 Task: Set priority levels for tasks related to data storage and backup management.
Action: Mouse moved to (658, 198)
Screenshot: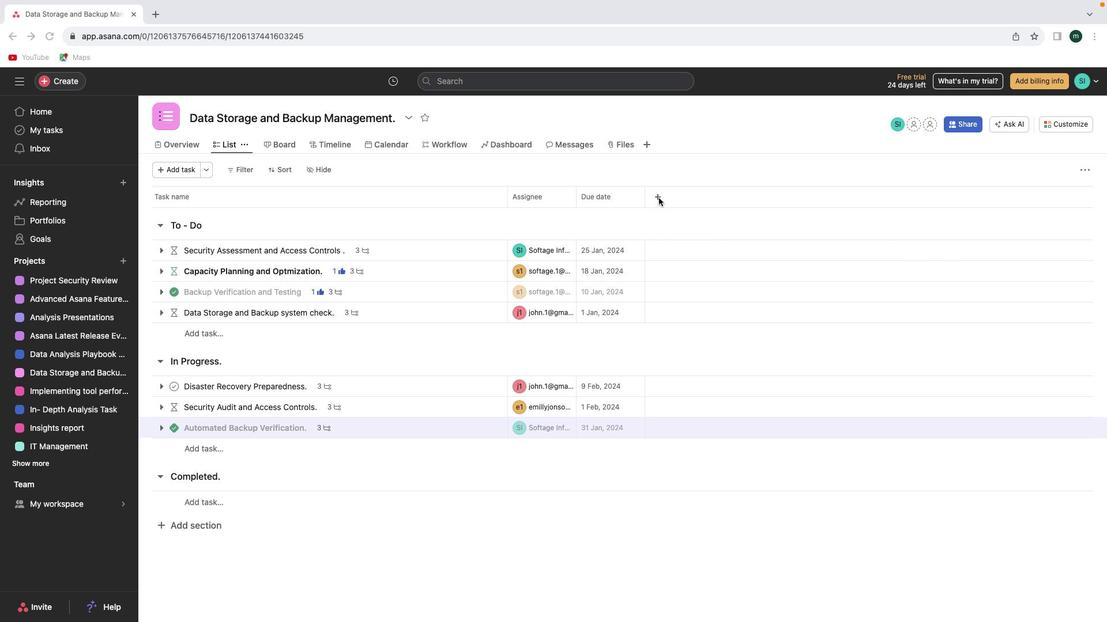 
Action: Mouse pressed left at (658, 198)
Screenshot: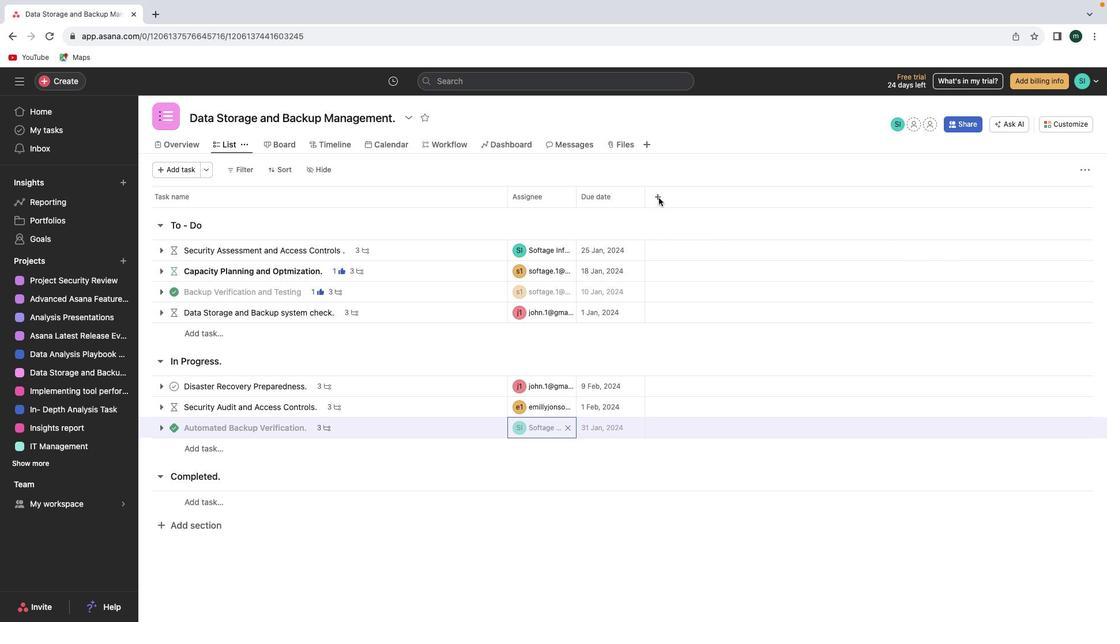 
Action: Mouse pressed left at (658, 198)
Screenshot: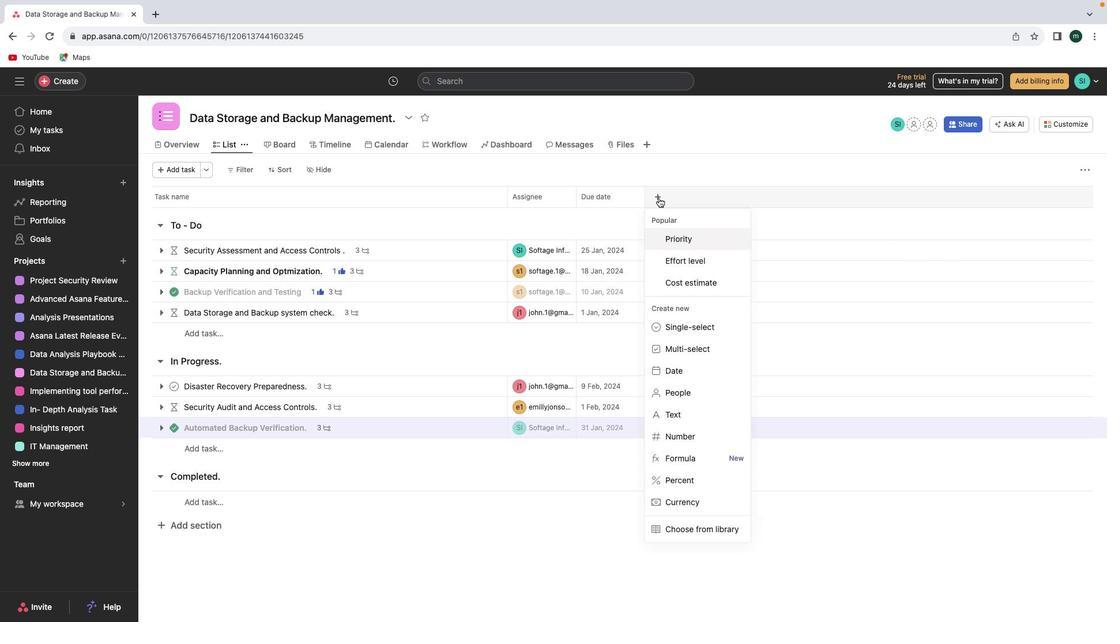
Action: Mouse pressed left at (658, 198)
Screenshot: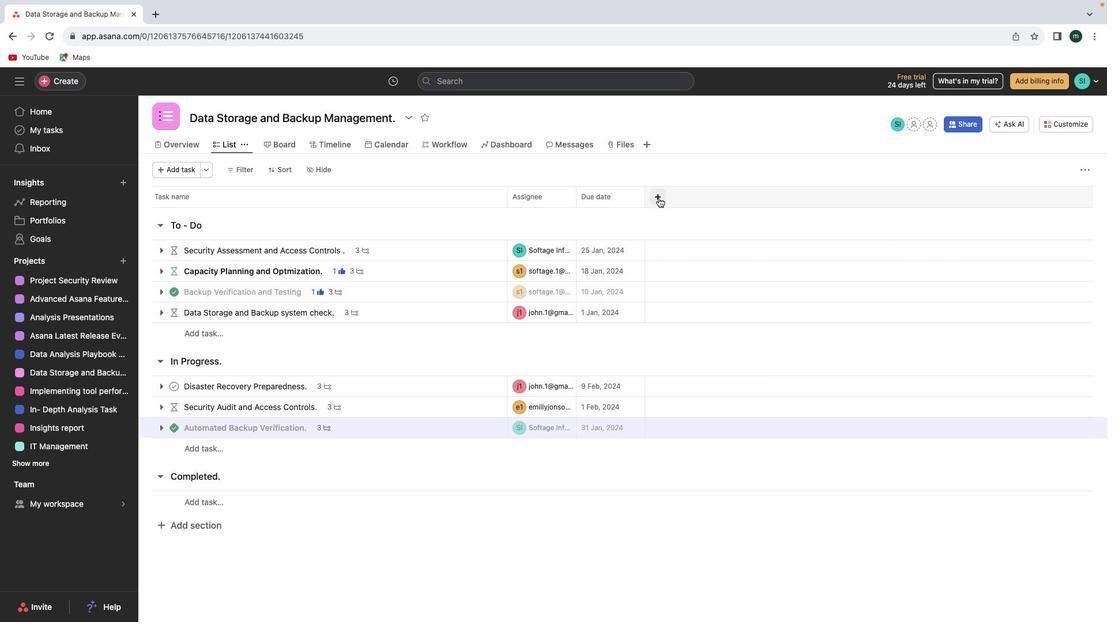 
Action: Mouse moved to (676, 235)
Screenshot: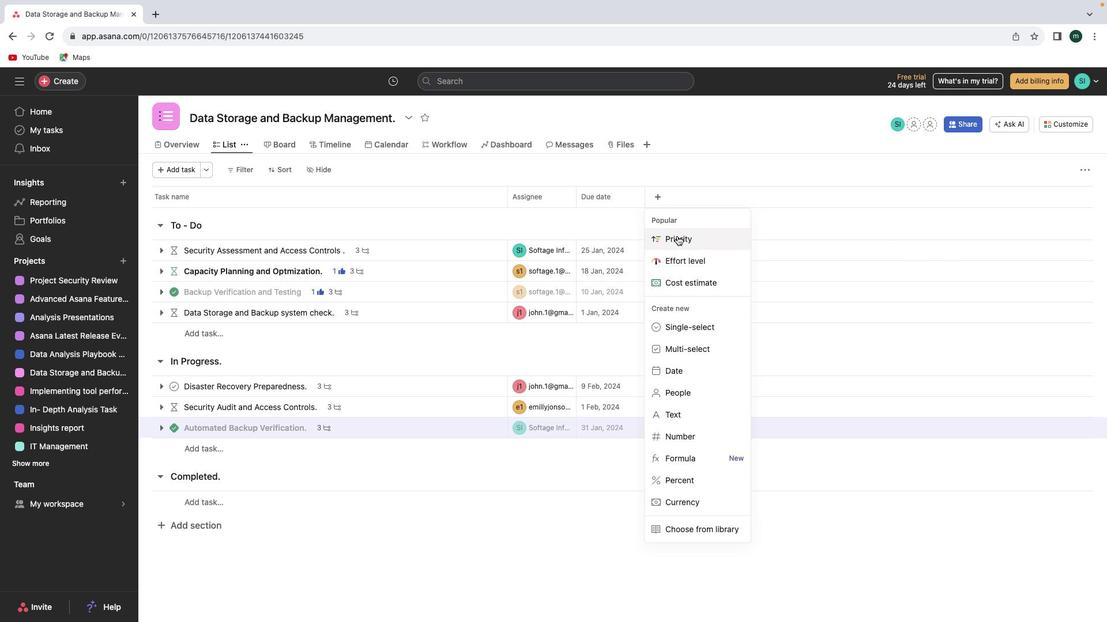 
Action: Mouse pressed left at (676, 235)
Screenshot: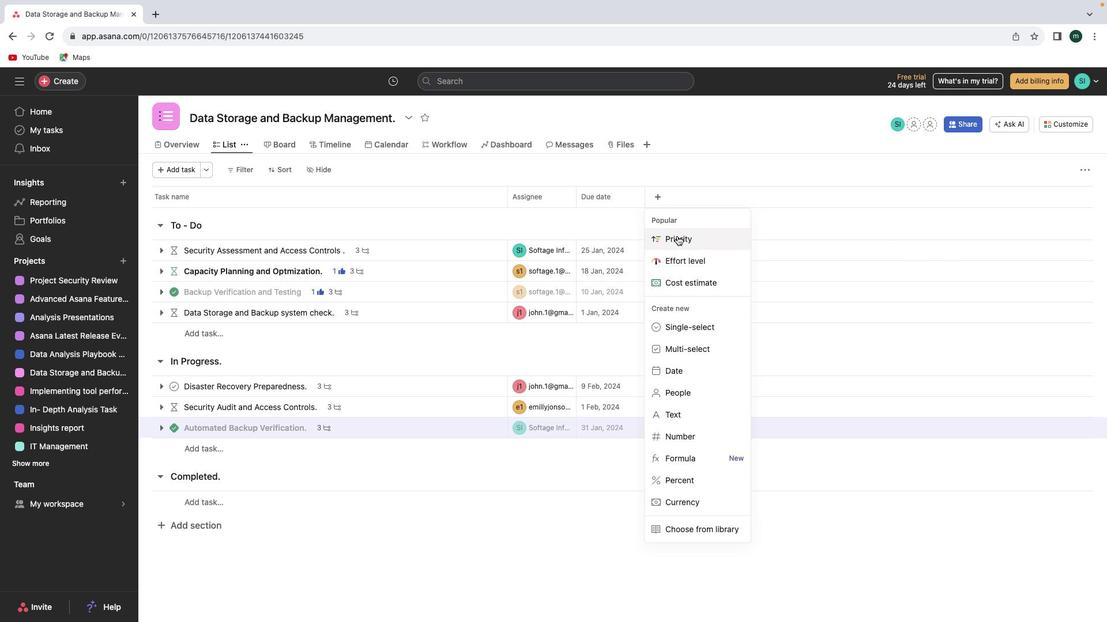 
Action: Mouse moved to (691, 489)
Screenshot: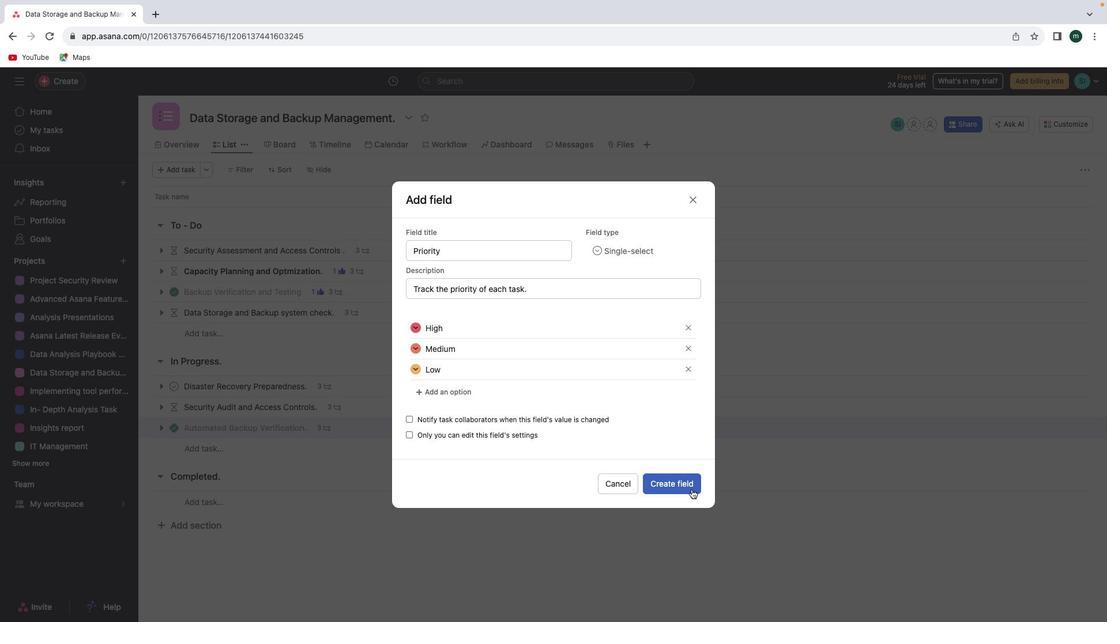 
Action: Mouse pressed left at (691, 489)
Screenshot: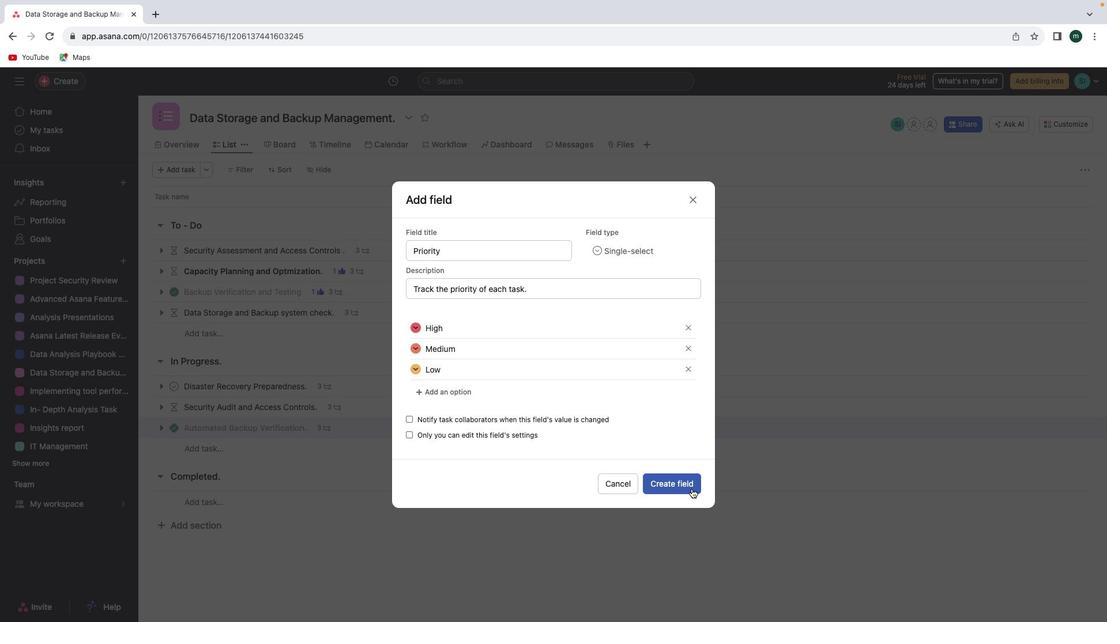 
Action: Mouse moved to (694, 243)
Screenshot: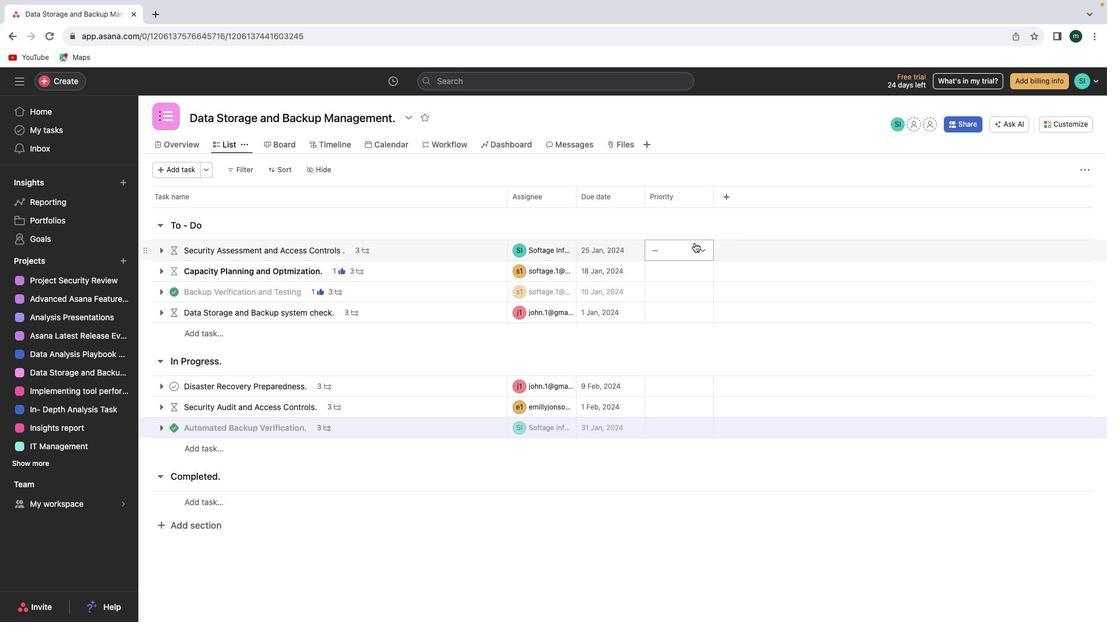 
Action: Mouse pressed left at (694, 243)
Screenshot: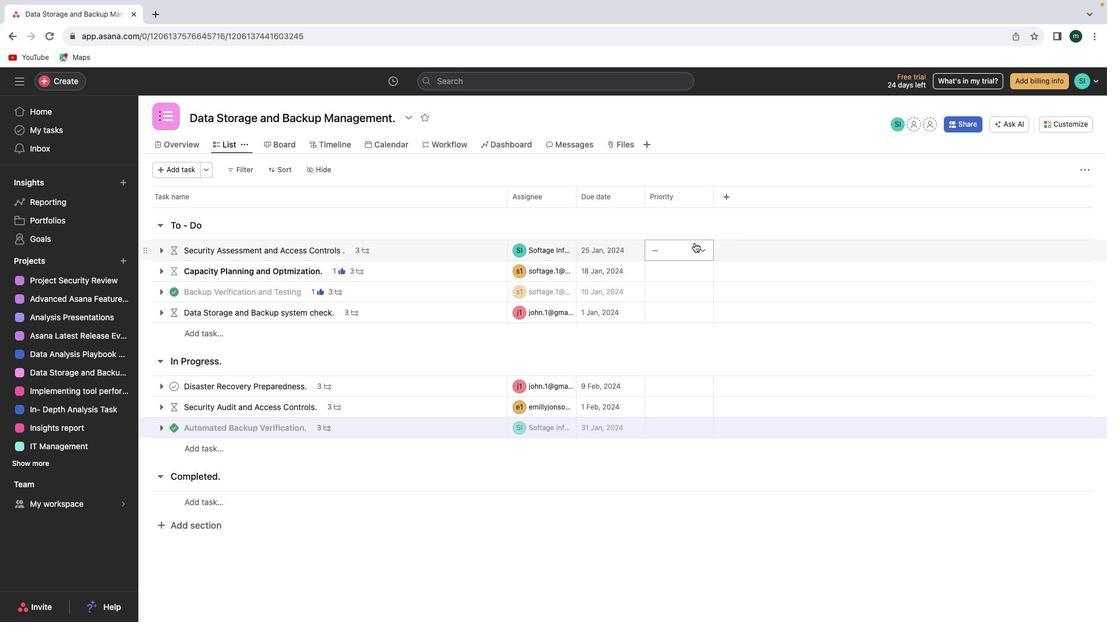 
Action: Mouse moved to (689, 289)
Screenshot: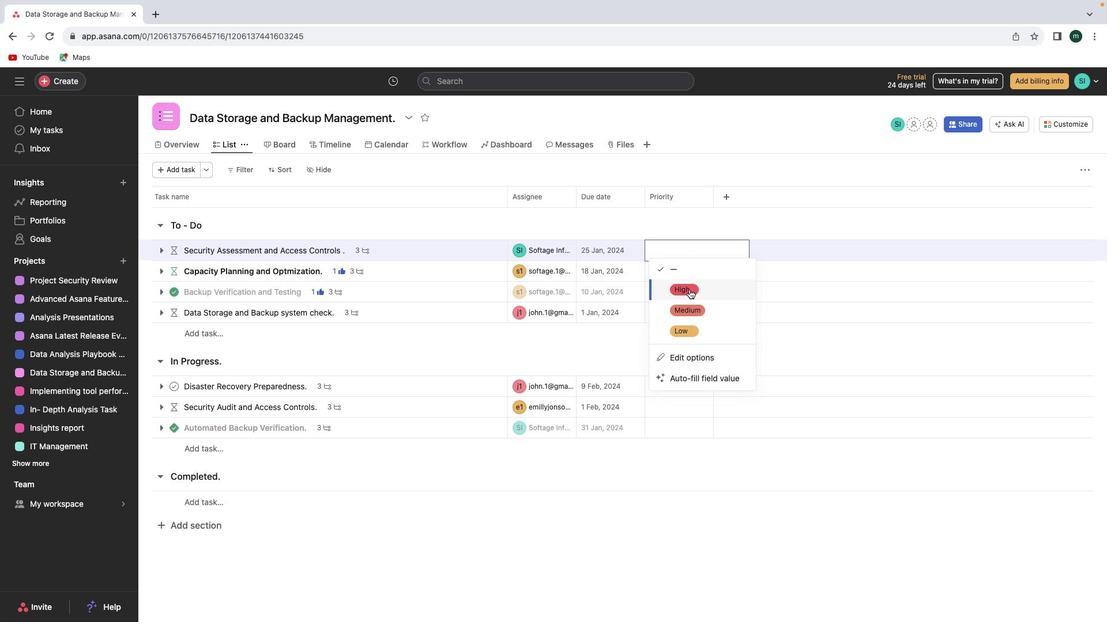 
Action: Mouse pressed left at (689, 289)
Screenshot: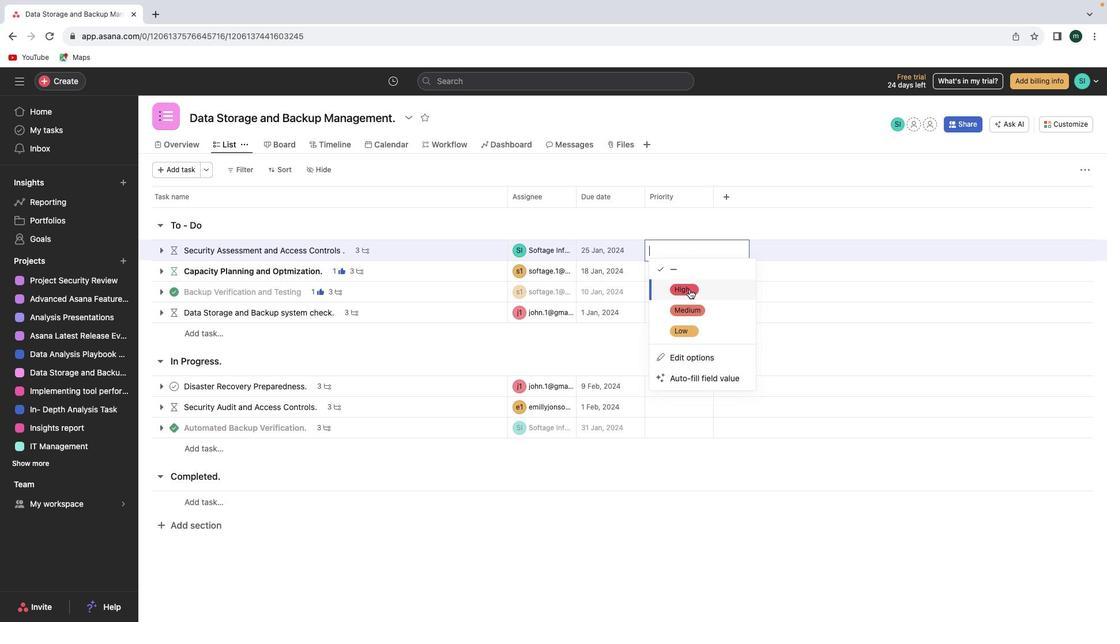
Action: Mouse moved to (694, 272)
Screenshot: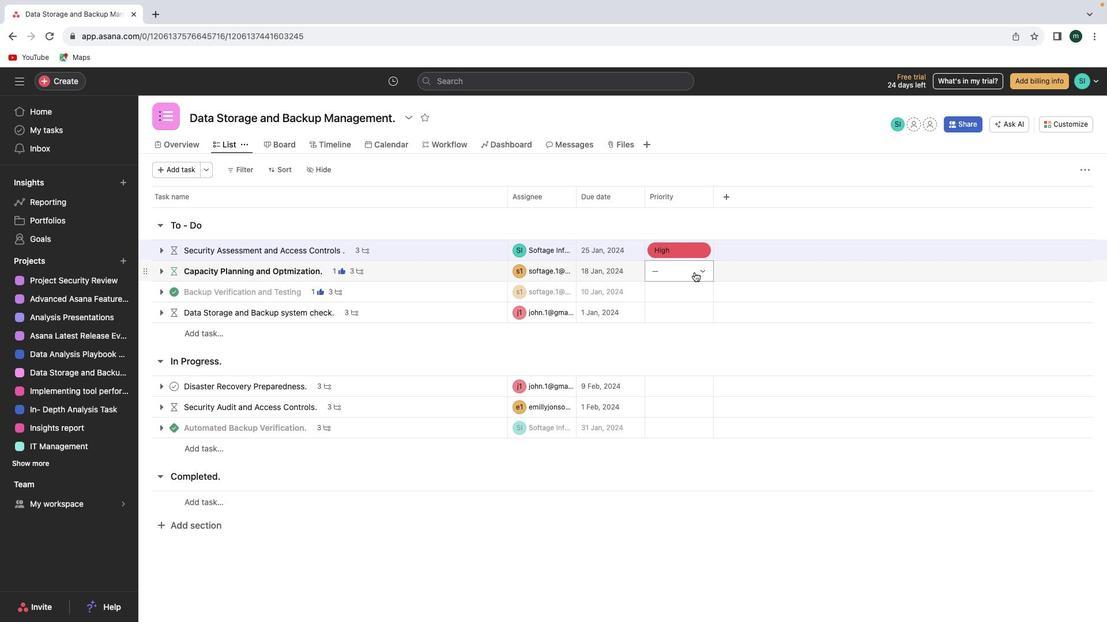 
Action: Mouse pressed left at (694, 272)
Screenshot: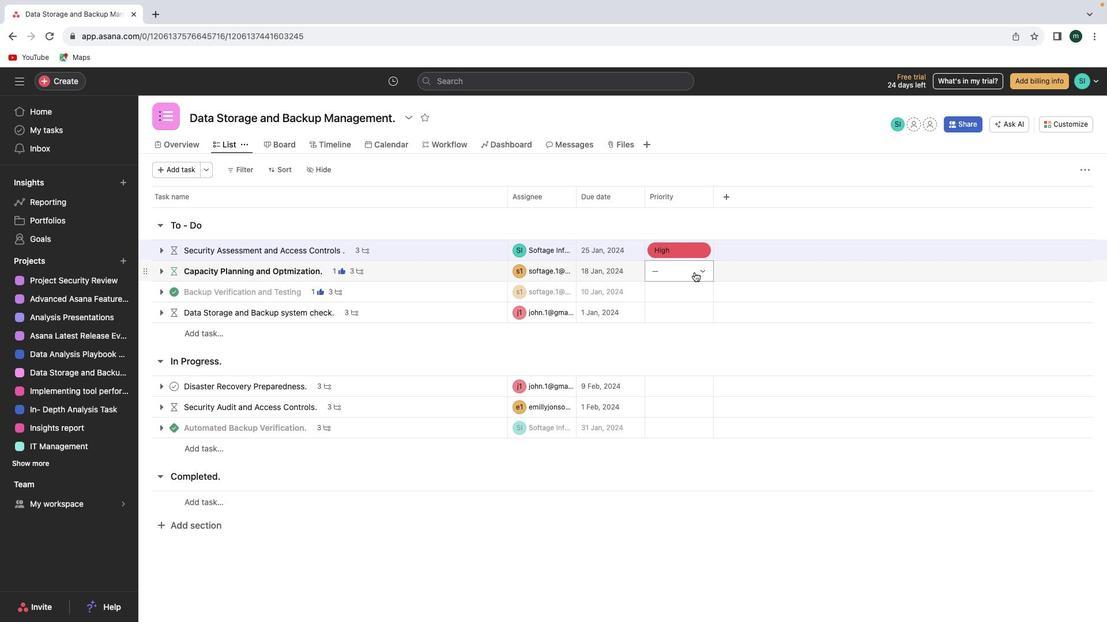
Action: Mouse moved to (693, 334)
Screenshot: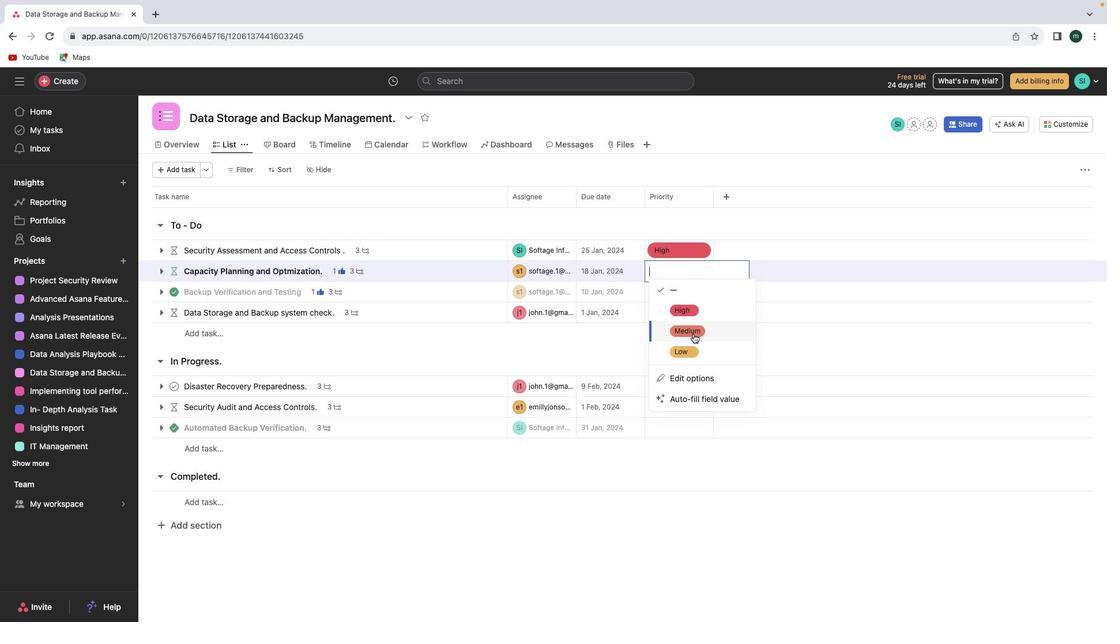 
Action: Mouse pressed left at (693, 334)
Screenshot: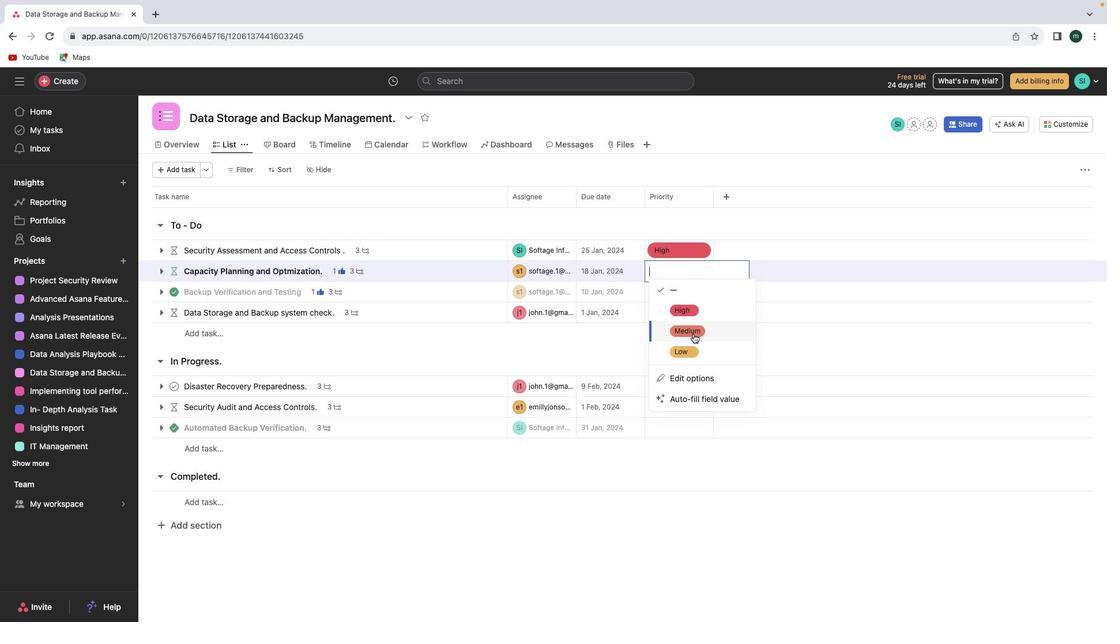 
Action: Mouse moved to (696, 296)
Screenshot: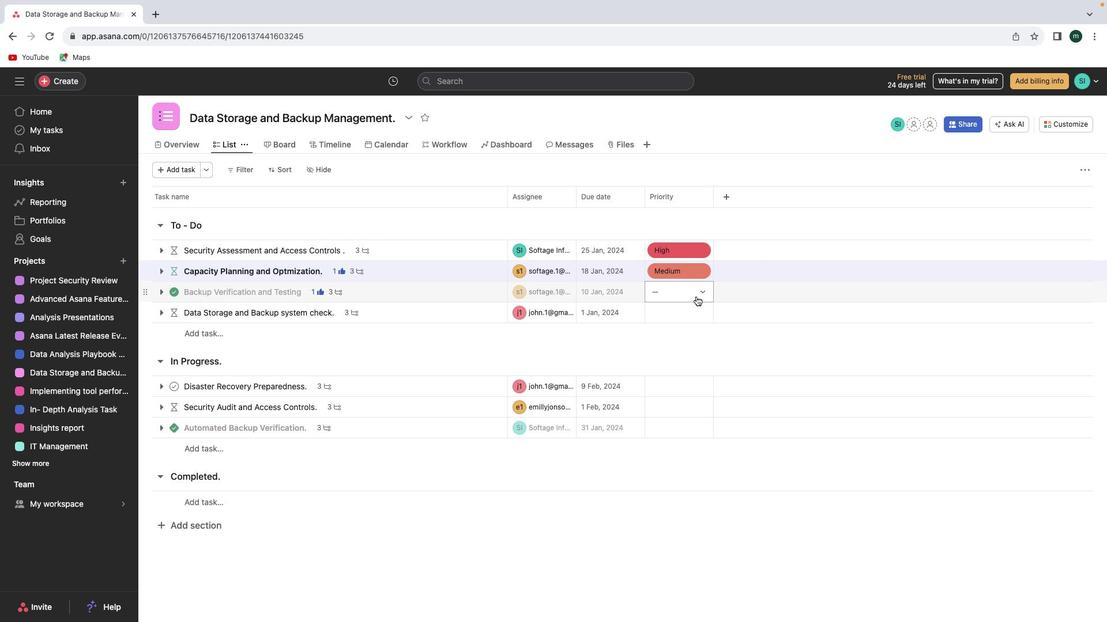 
Action: Mouse pressed left at (696, 296)
Screenshot: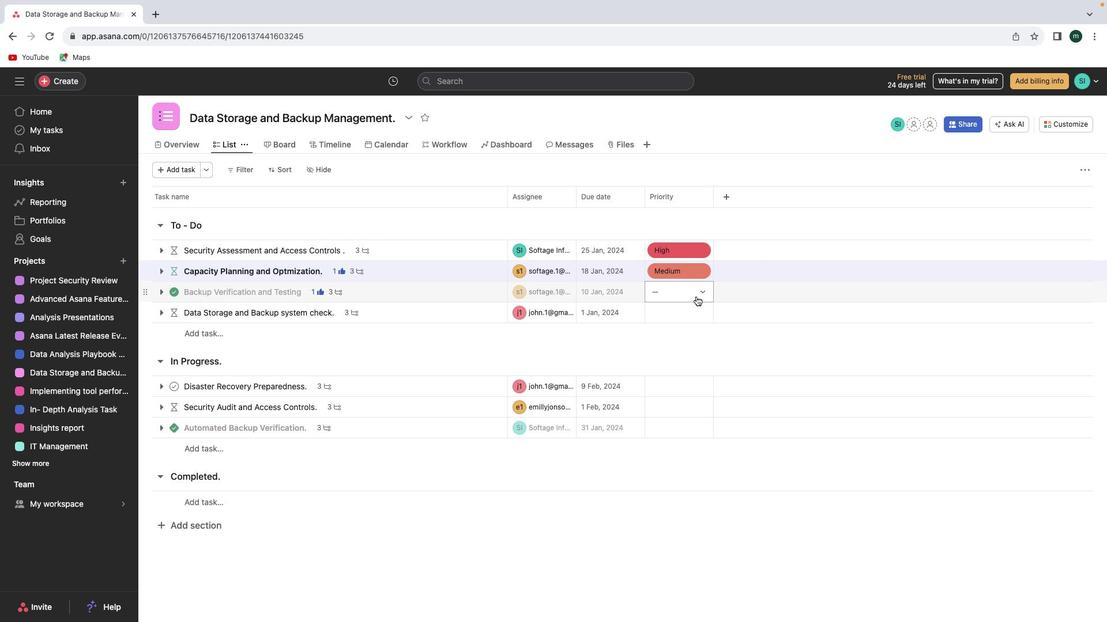 
Action: Mouse moved to (687, 374)
Screenshot: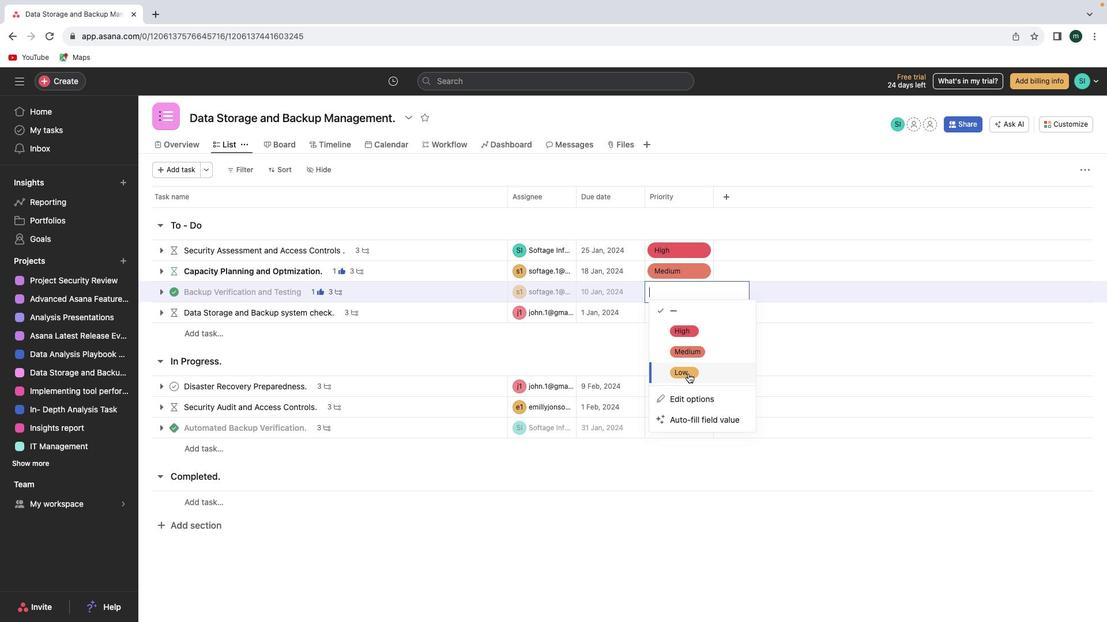 
Action: Mouse pressed left at (687, 374)
Screenshot: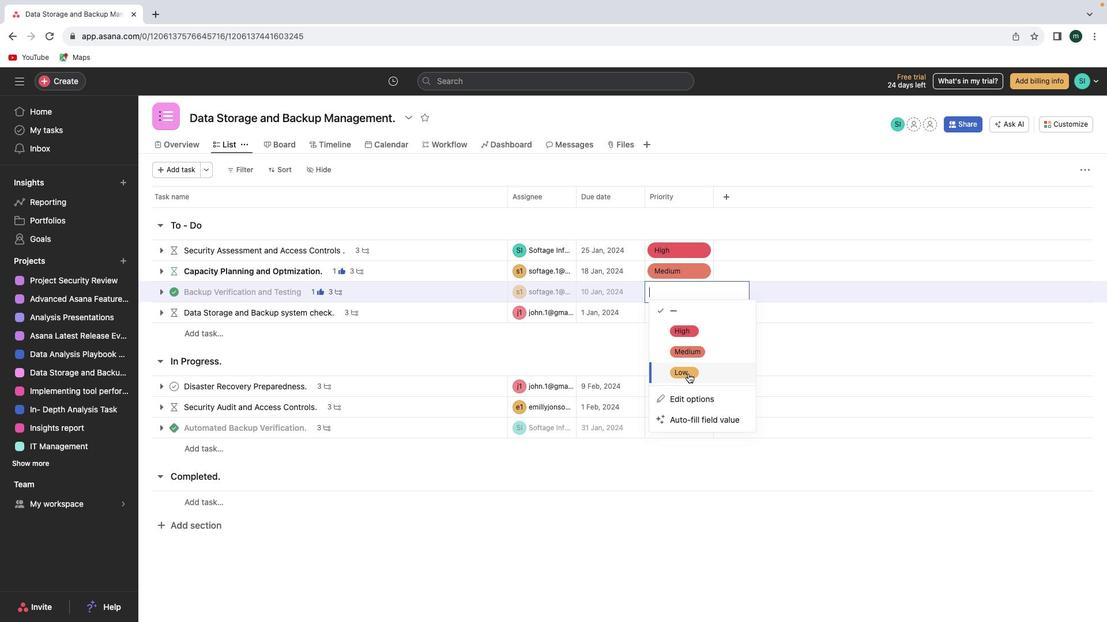
Action: Mouse moved to (686, 321)
Screenshot: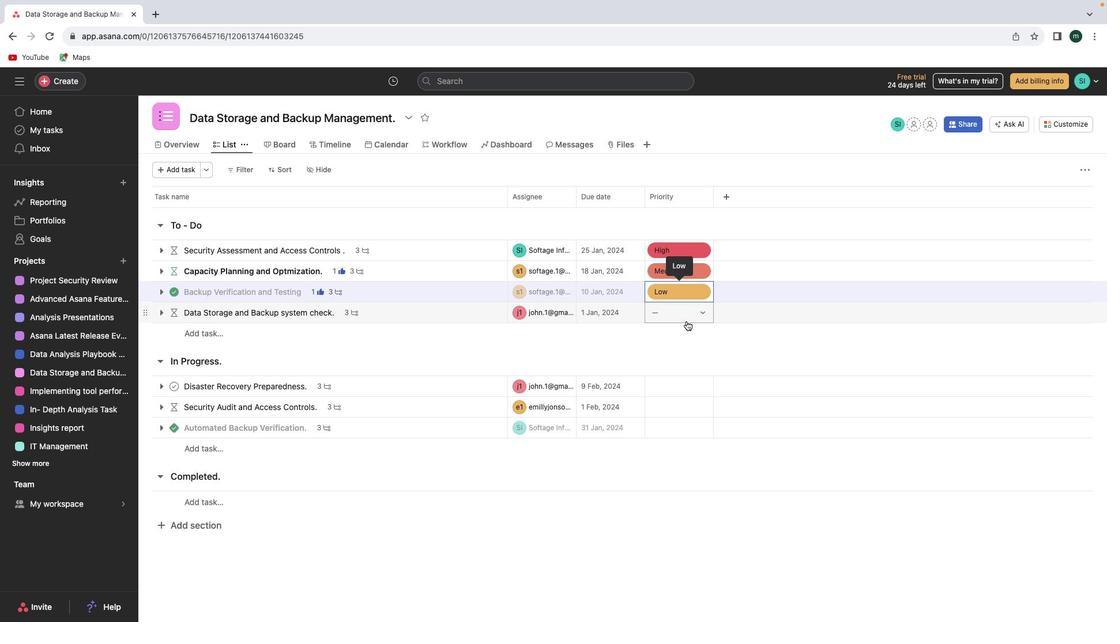 
Action: Mouse pressed left at (686, 321)
Screenshot: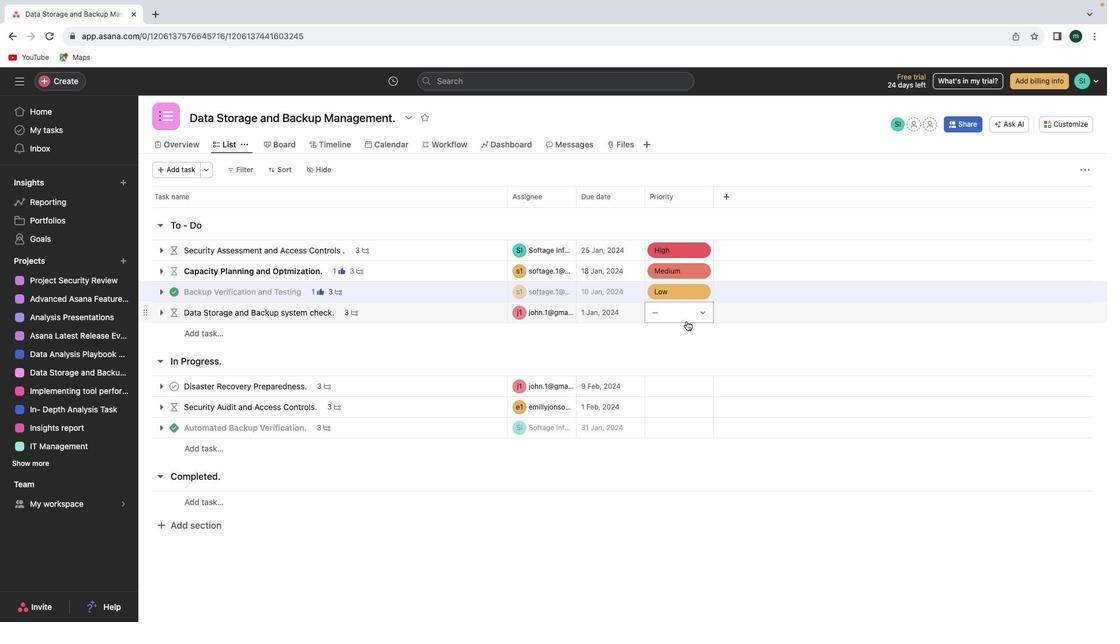 
Action: Mouse moved to (691, 348)
Screenshot: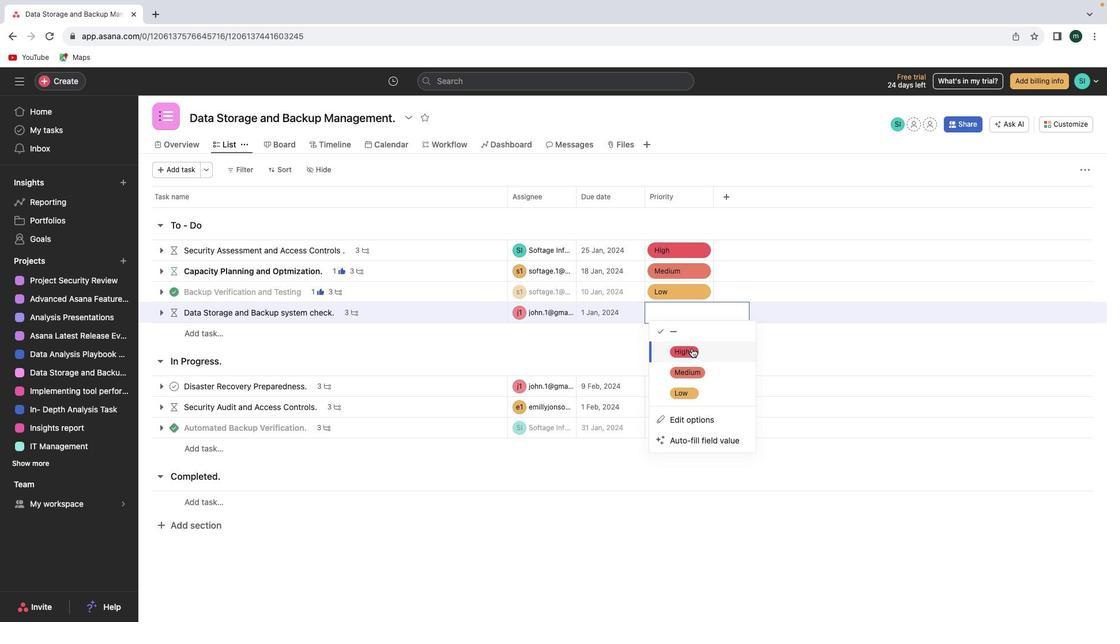 
Action: Mouse pressed left at (691, 348)
Screenshot: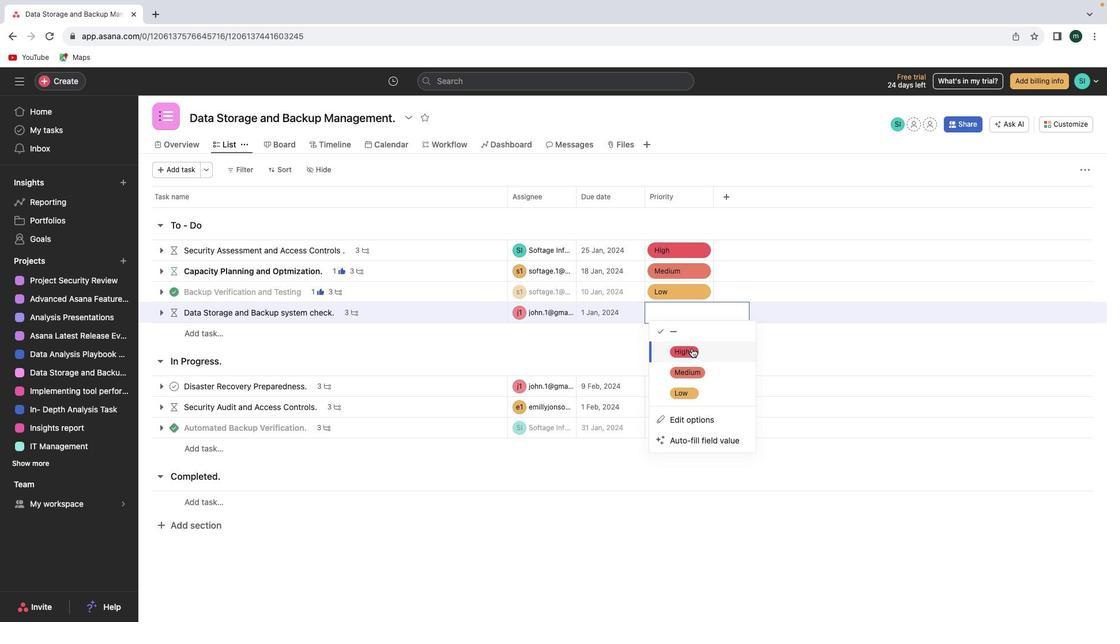 
Action: Mouse moved to (709, 384)
Screenshot: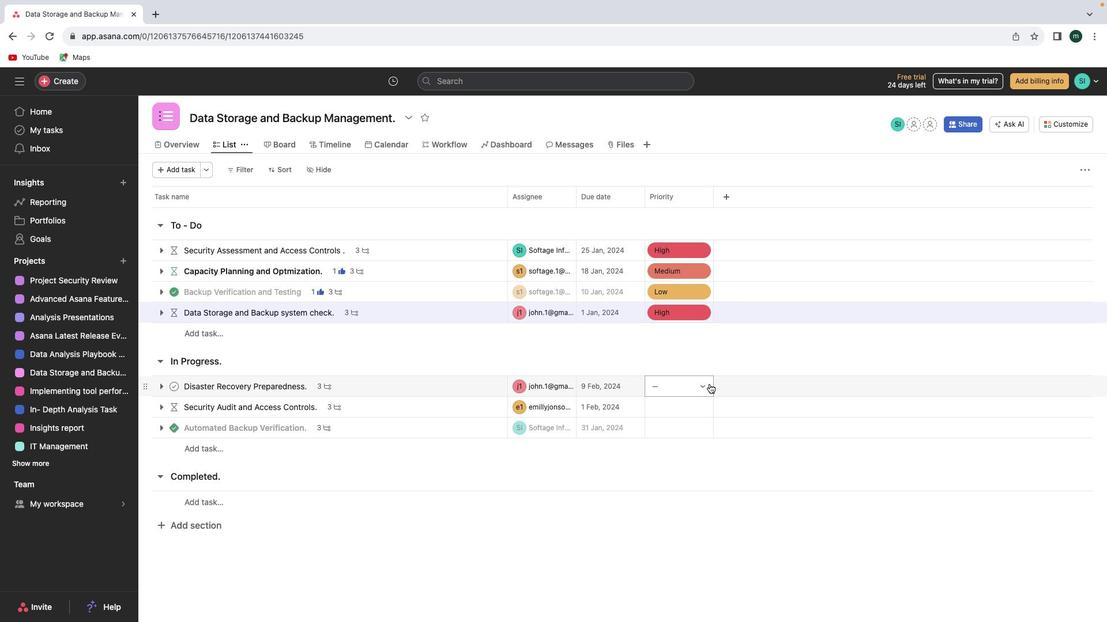 
Action: Mouse pressed left at (709, 384)
Screenshot: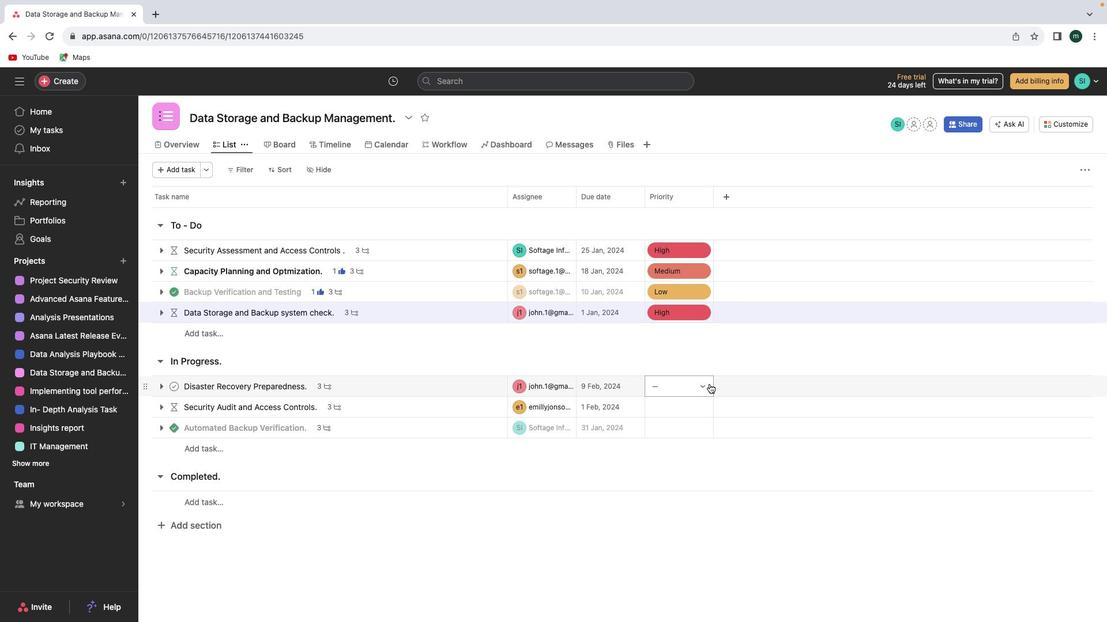 
Action: Mouse moved to (703, 420)
Screenshot: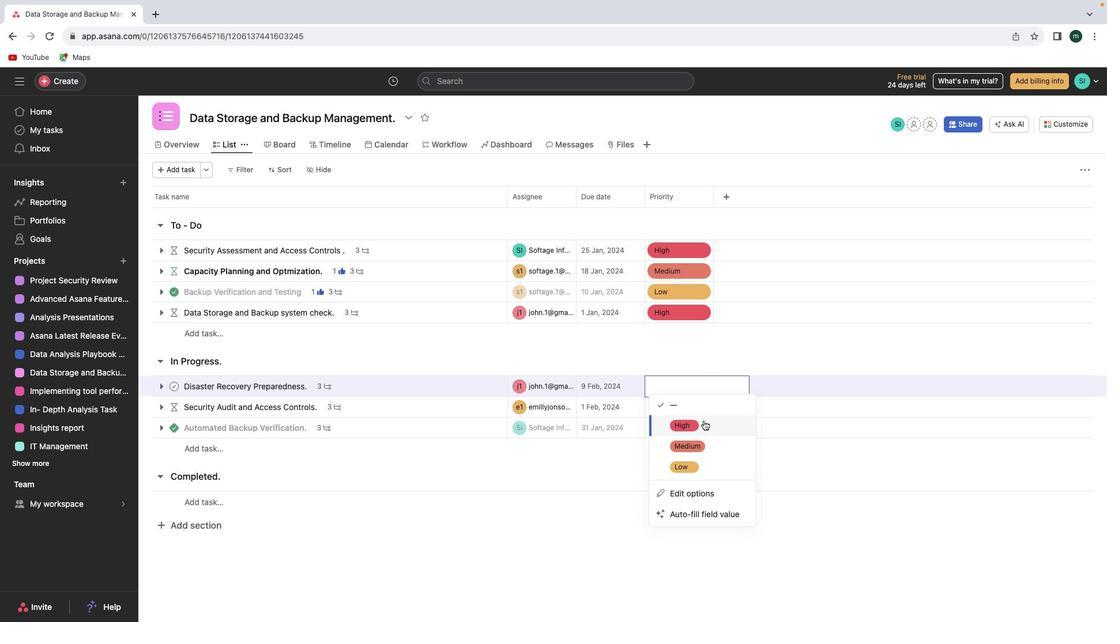 
Action: Mouse pressed left at (703, 420)
Screenshot: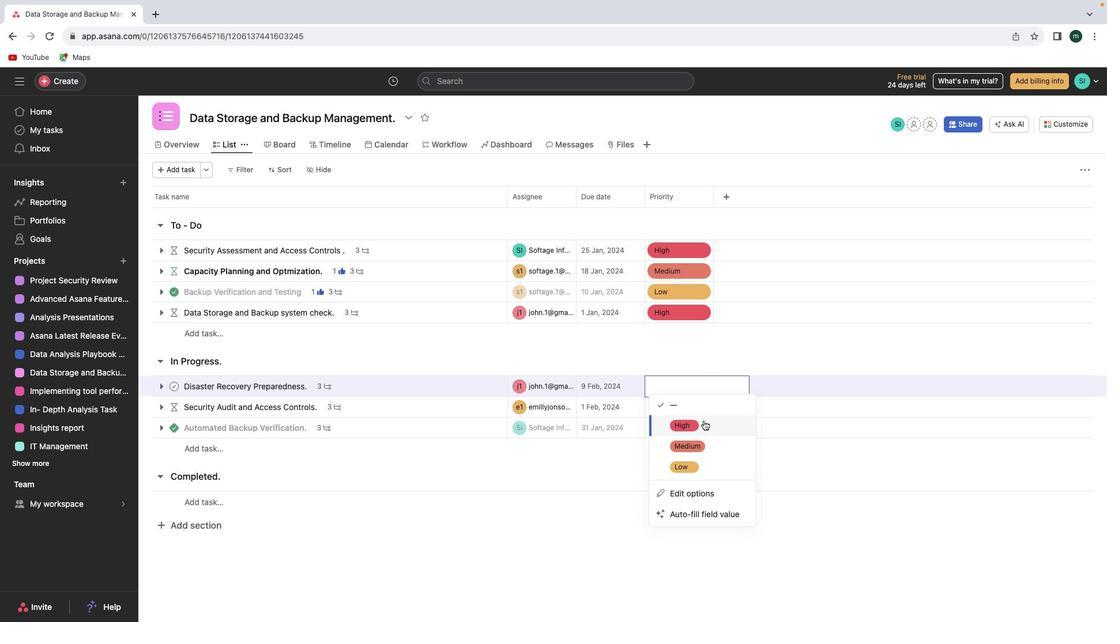 
Action: Mouse moved to (702, 409)
Screenshot: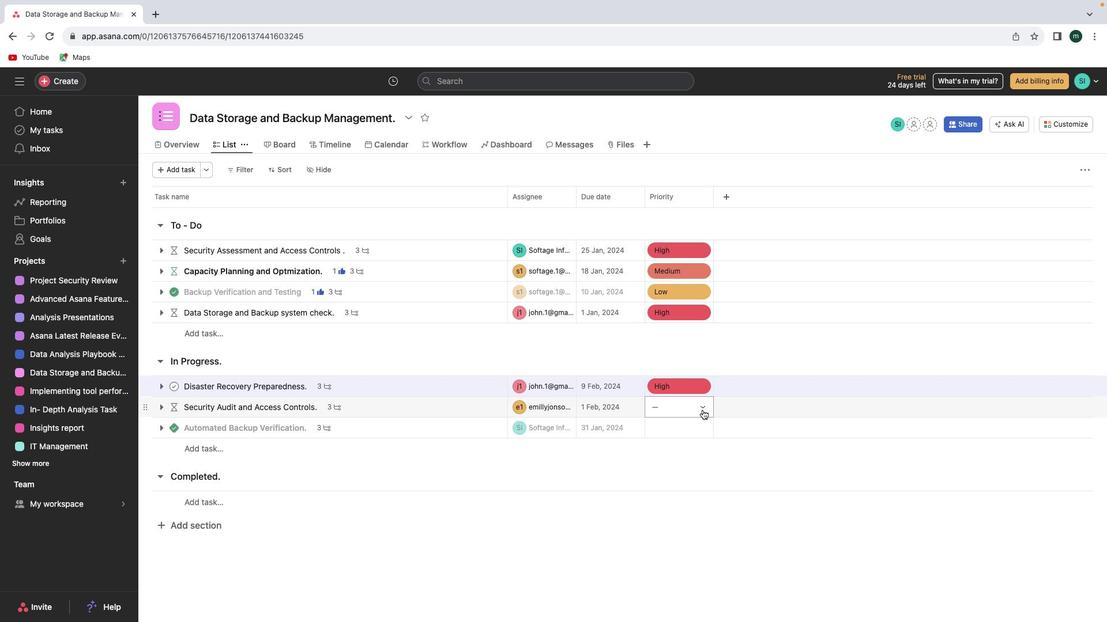 
Action: Mouse pressed left at (702, 409)
Screenshot: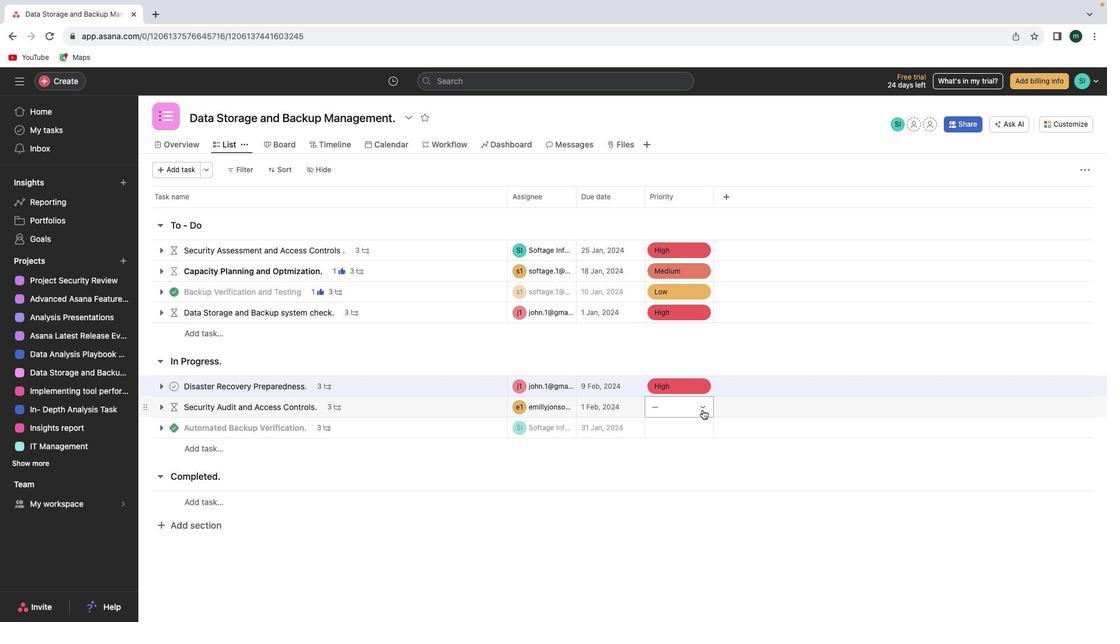 
Action: Mouse moved to (686, 462)
Screenshot: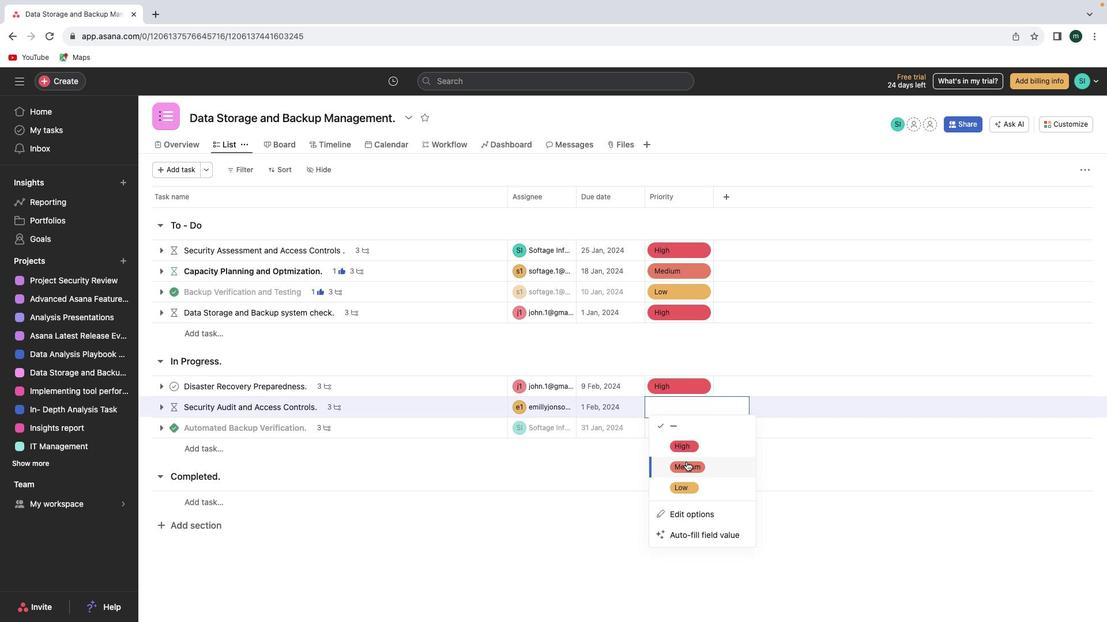 
Action: Mouse pressed left at (686, 462)
Screenshot: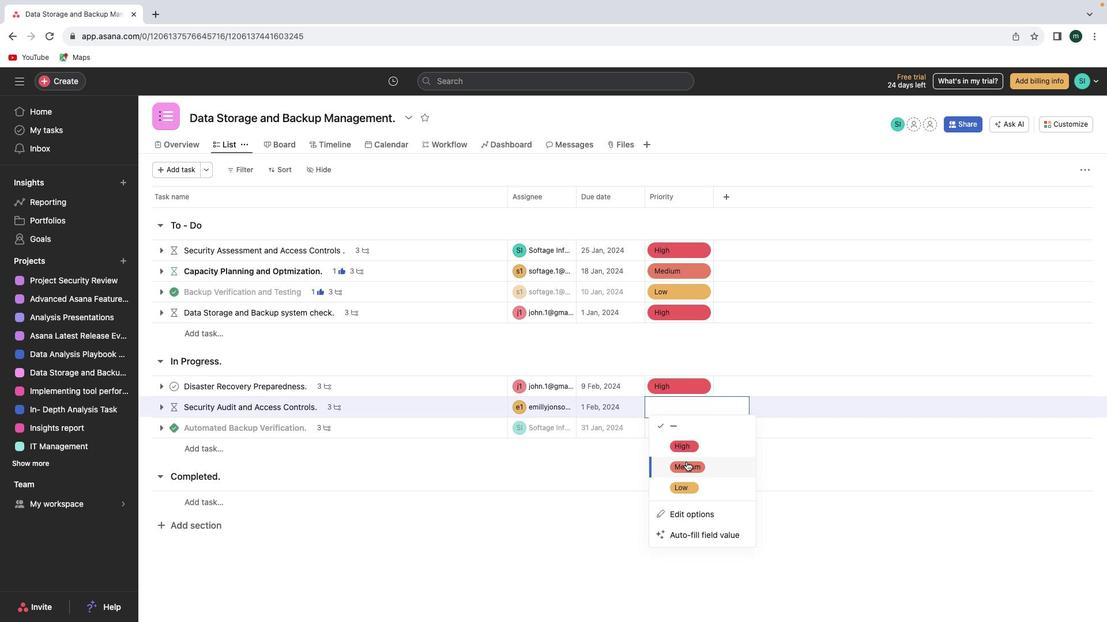 
Action: Mouse moved to (691, 433)
Screenshot: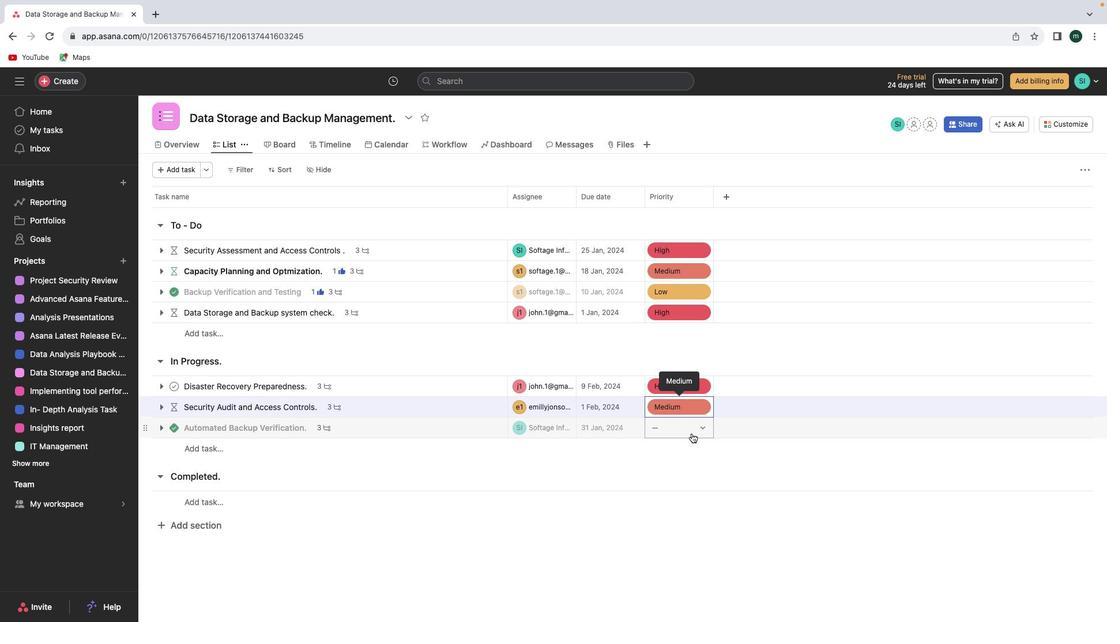
Action: Mouse pressed left at (691, 433)
Screenshot: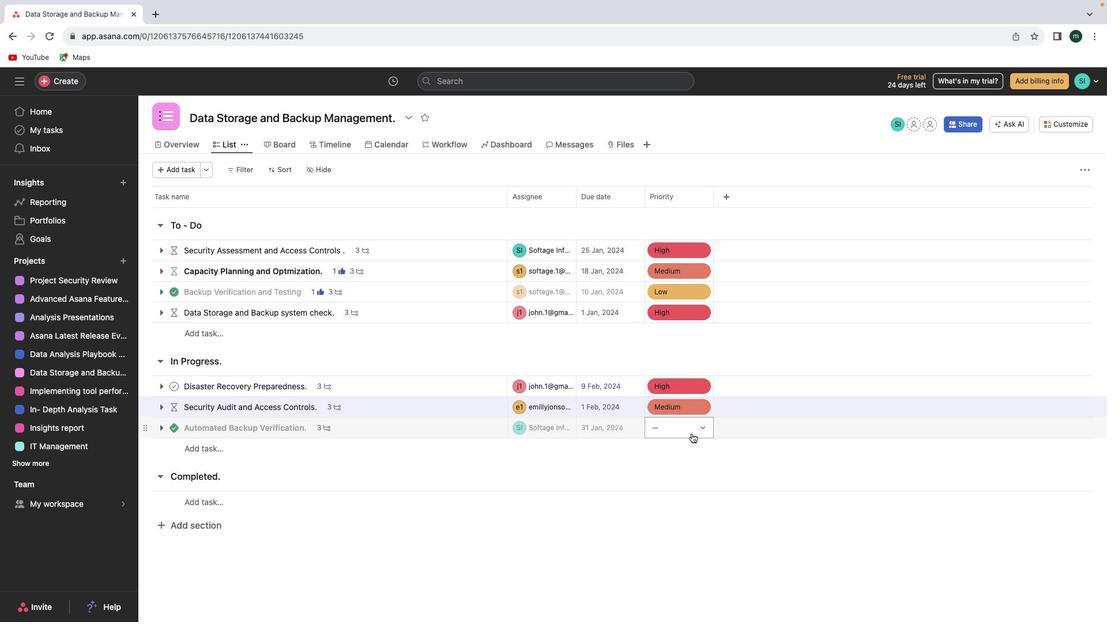 
Action: Mouse moved to (680, 503)
Screenshot: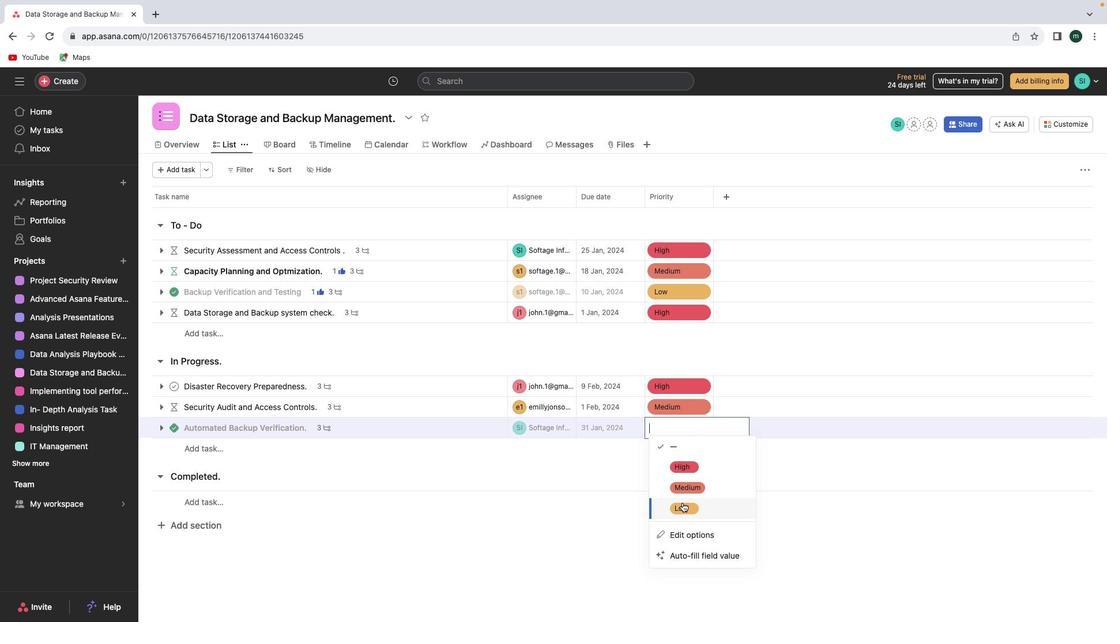 
Action: Mouse pressed left at (680, 503)
Screenshot: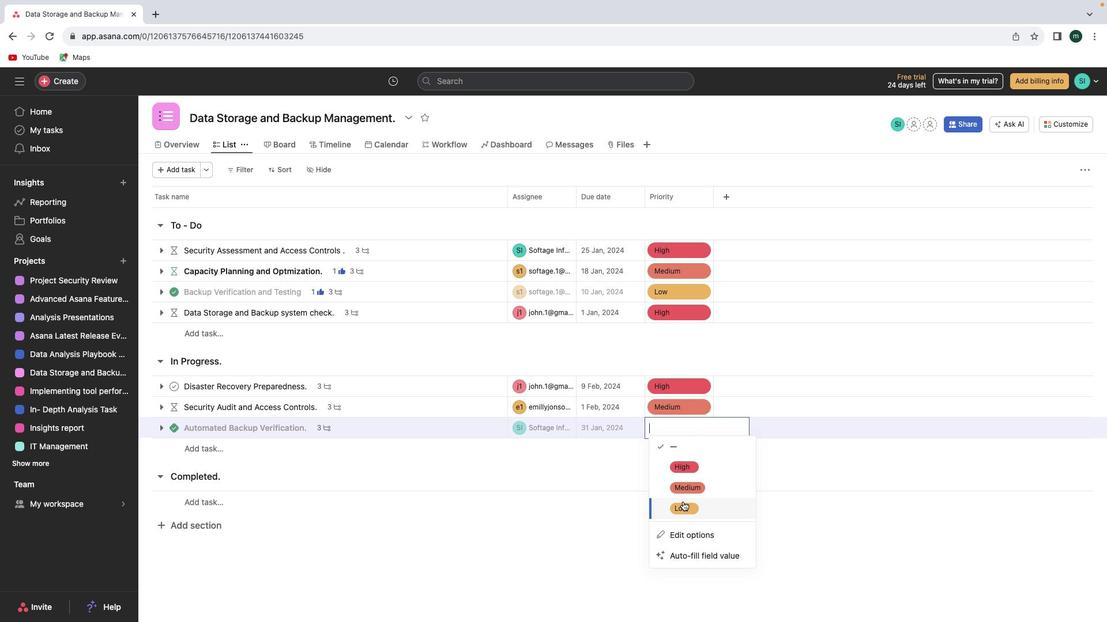 
Action: Mouse moved to (753, 365)
Screenshot: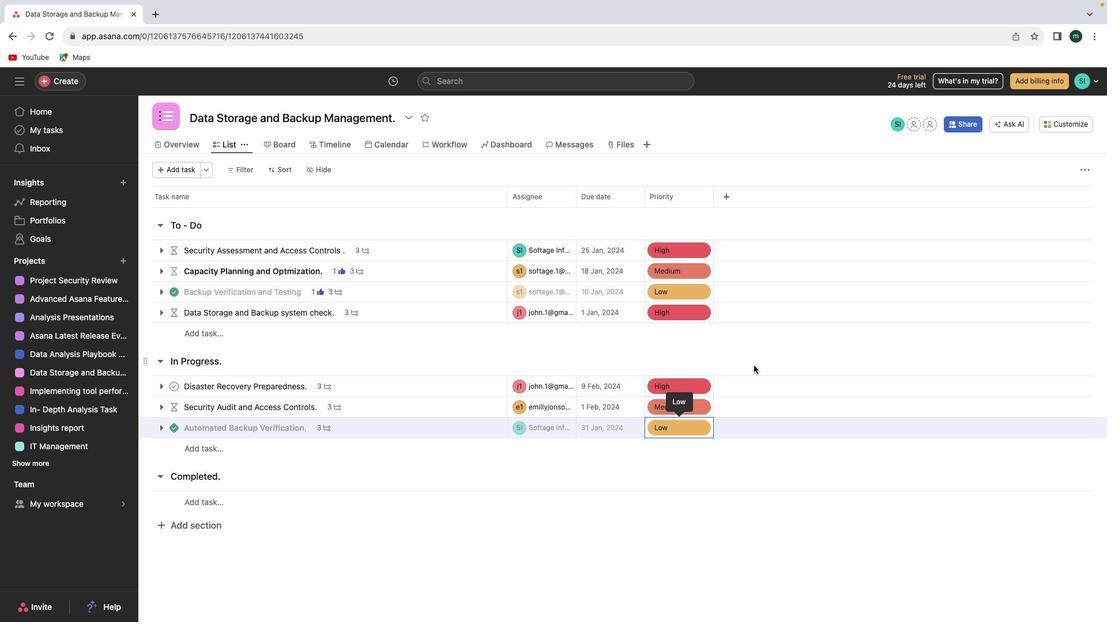 
Action: Mouse scrolled (753, 365) with delta (0, 0)
Screenshot: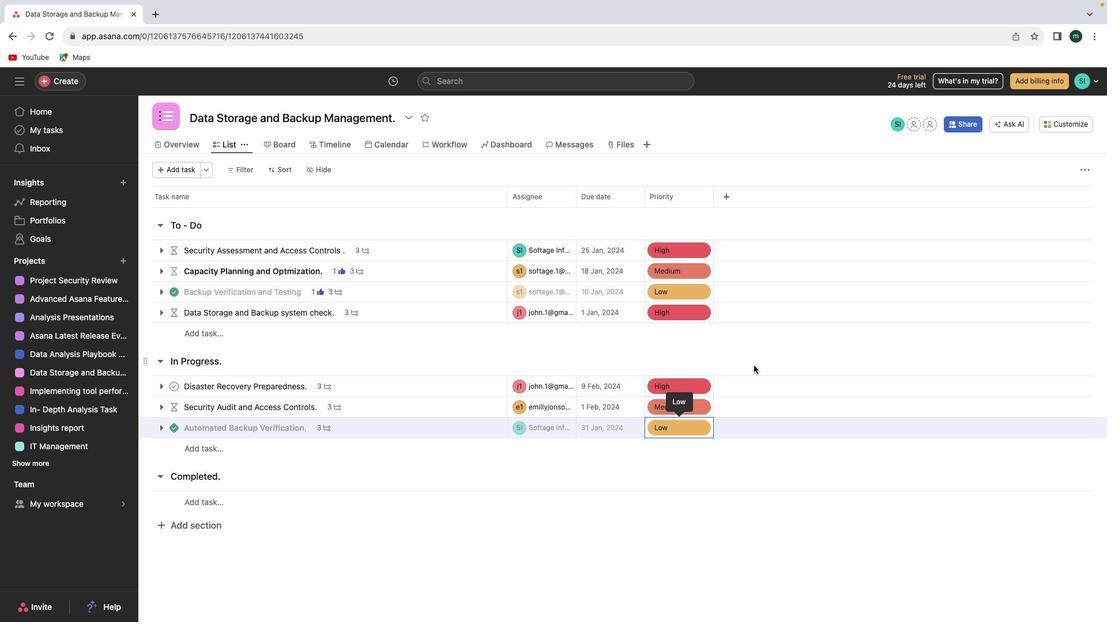 
Action: Mouse scrolled (753, 365) with delta (0, 0)
Screenshot: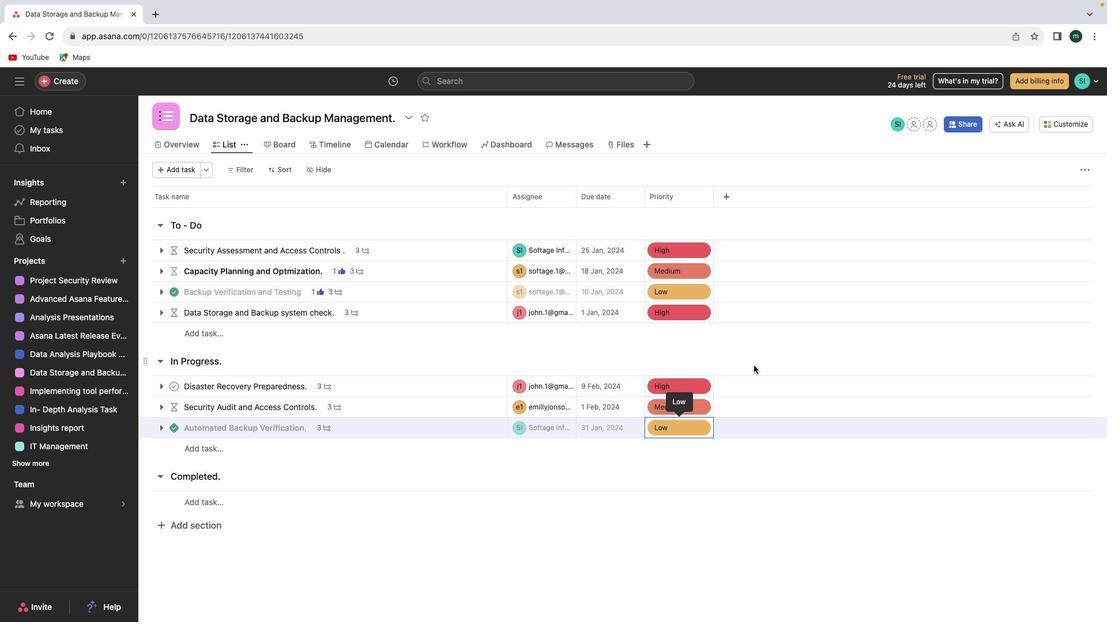 
Action: Mouse scrolled (753, 365) with delta (0, 1)
Screenshot: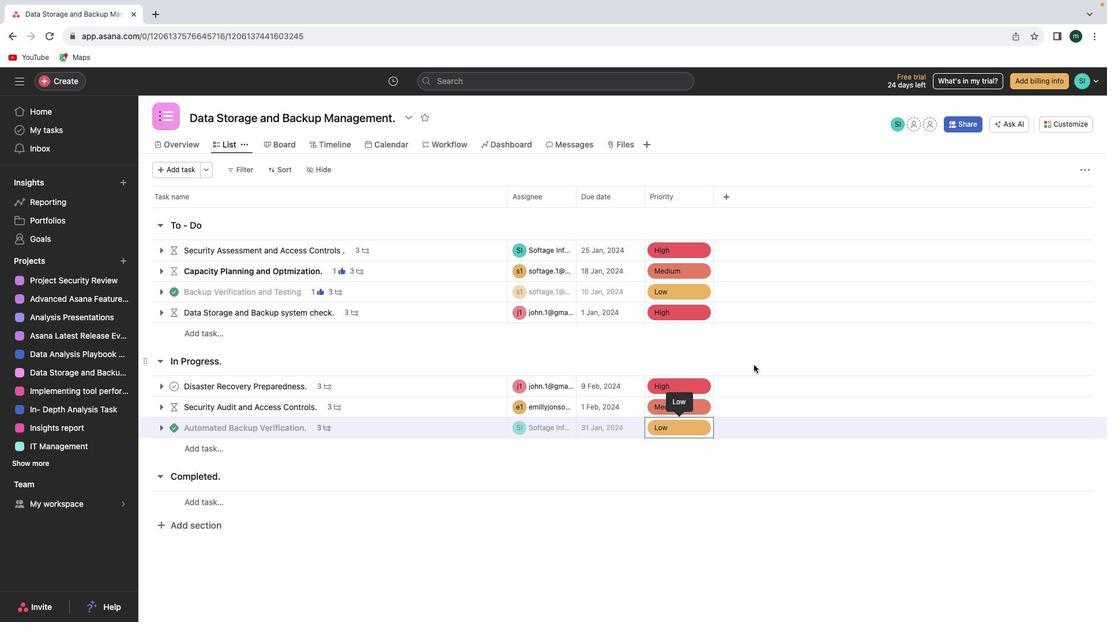 
Action: Mouse scrolled (753, 365) with delta (0, 2)
Screenshot: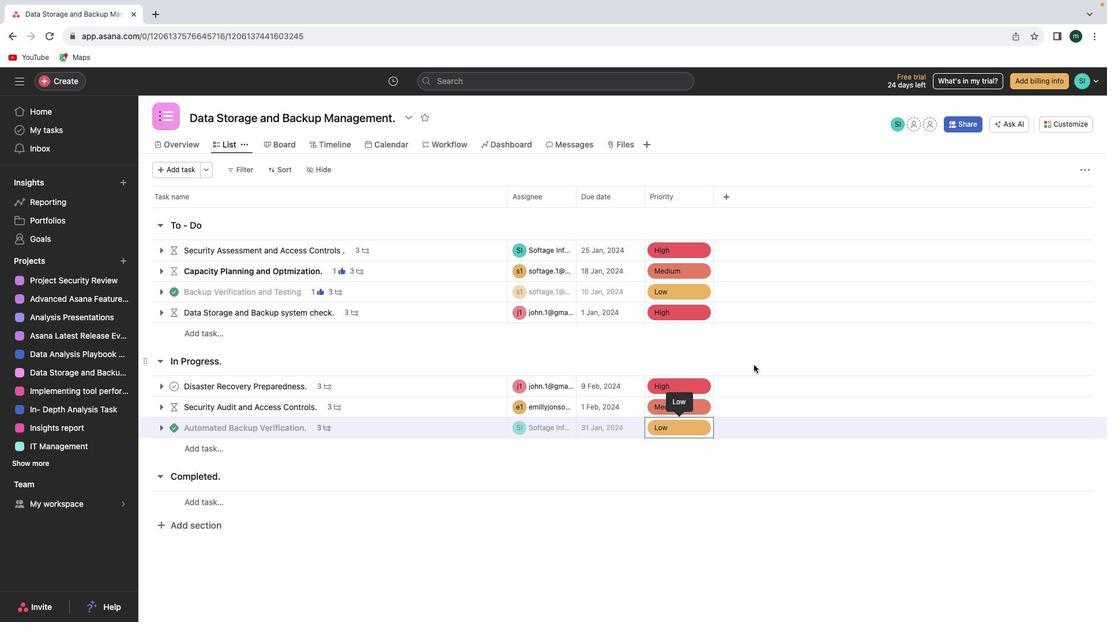 
Action: Mouse moved to (755, 365)
Screenshot: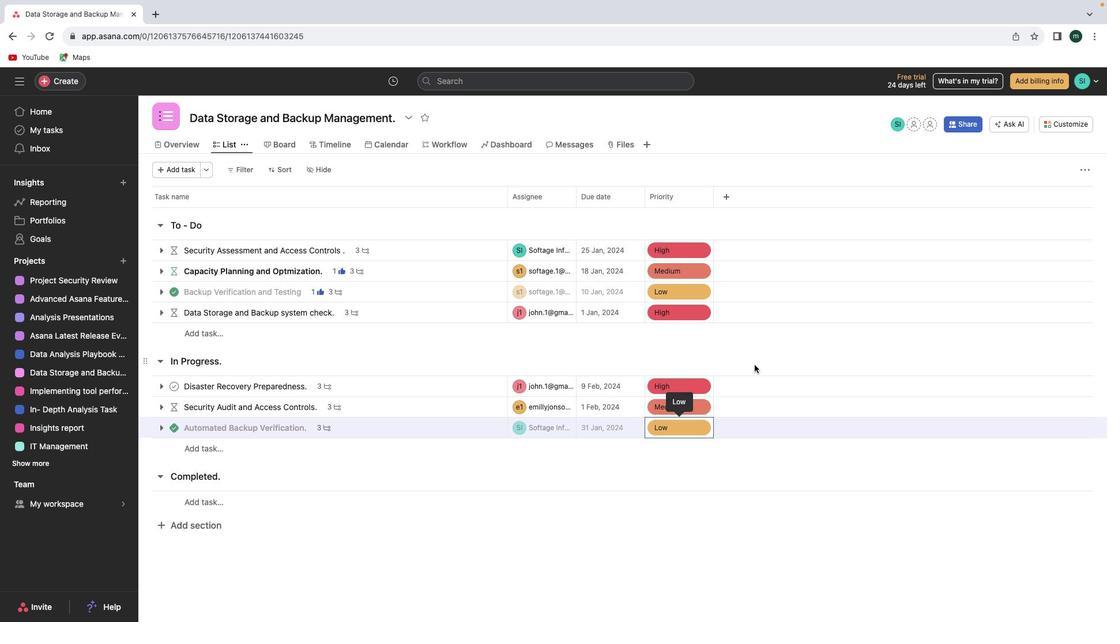 
